 Task: Insert a stacked column chart into the spreadsheet named "Data".
Action: Mouse moved to (170, 257)
Screenshot: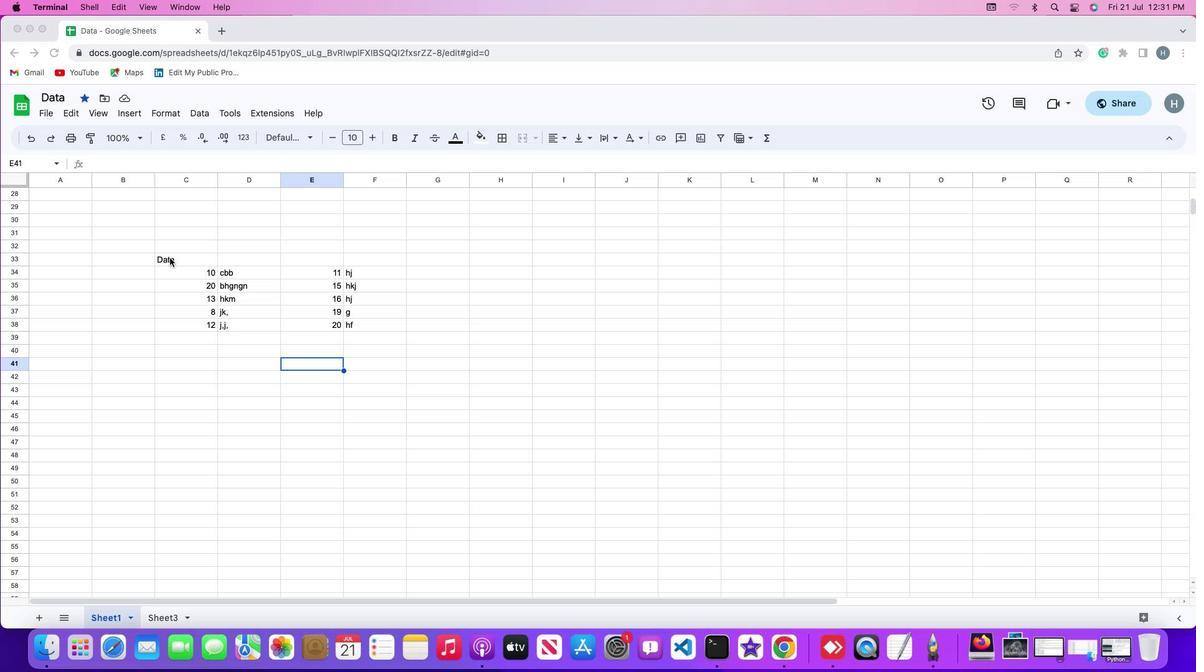 
Action: Mouse pressed left at (170, 257)
Screenshot: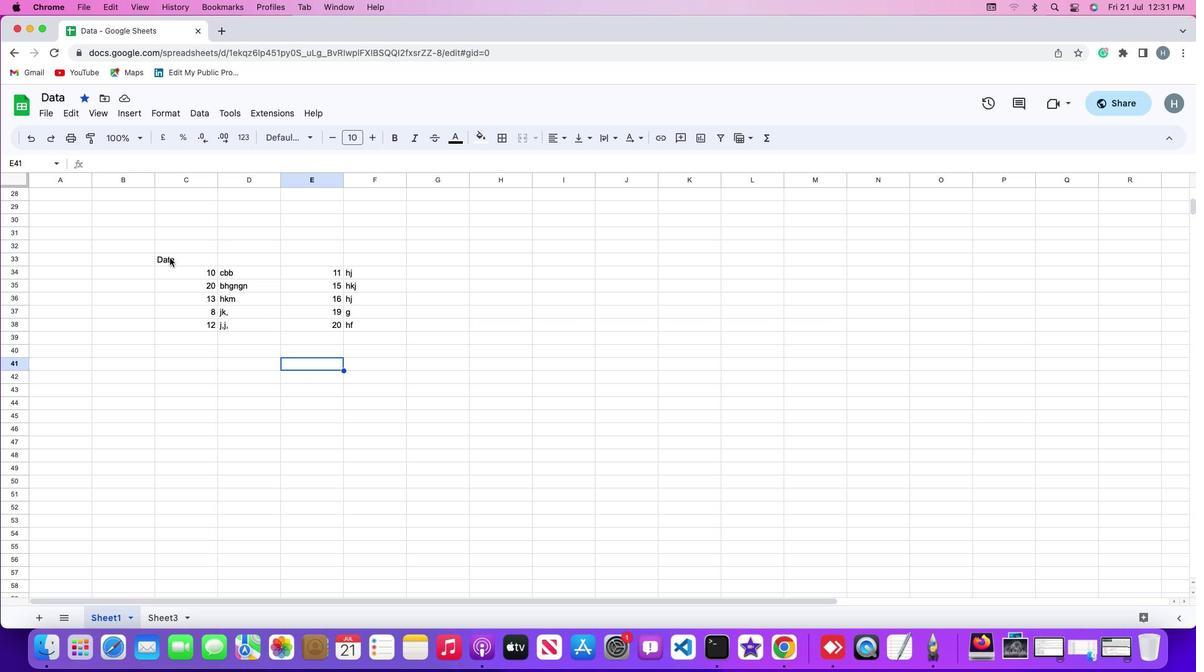 
Action: Mouse pressed left at (170, 257)
Screenshot: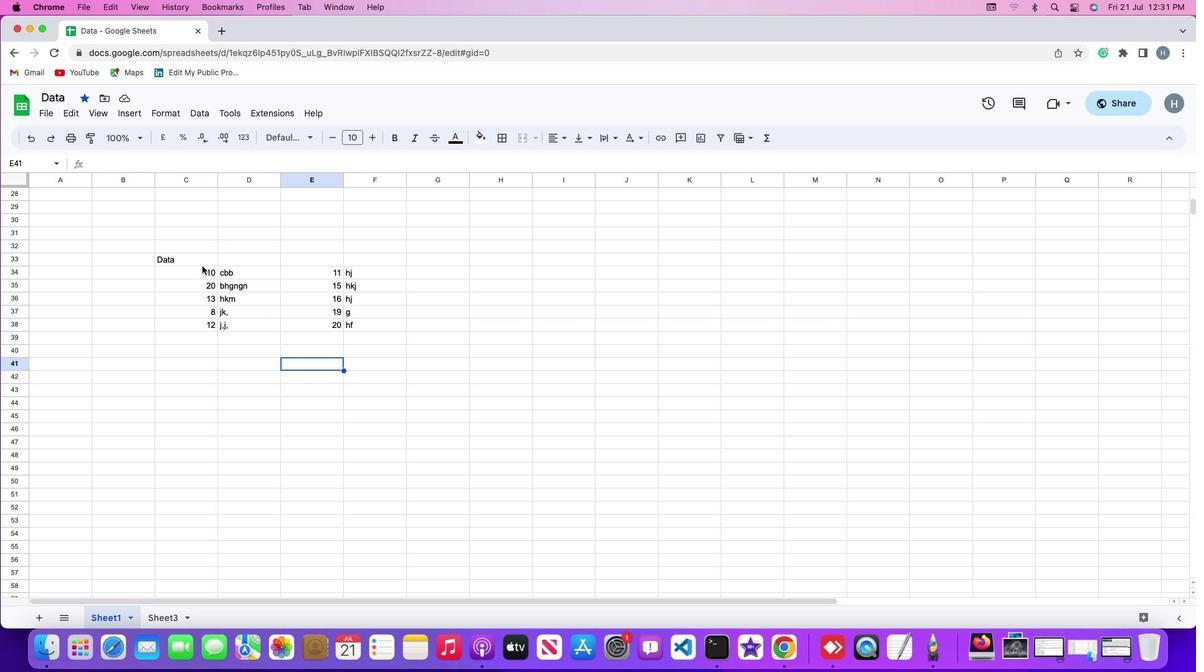 
Action: Mouse moved to (130, 113)
Screenshot: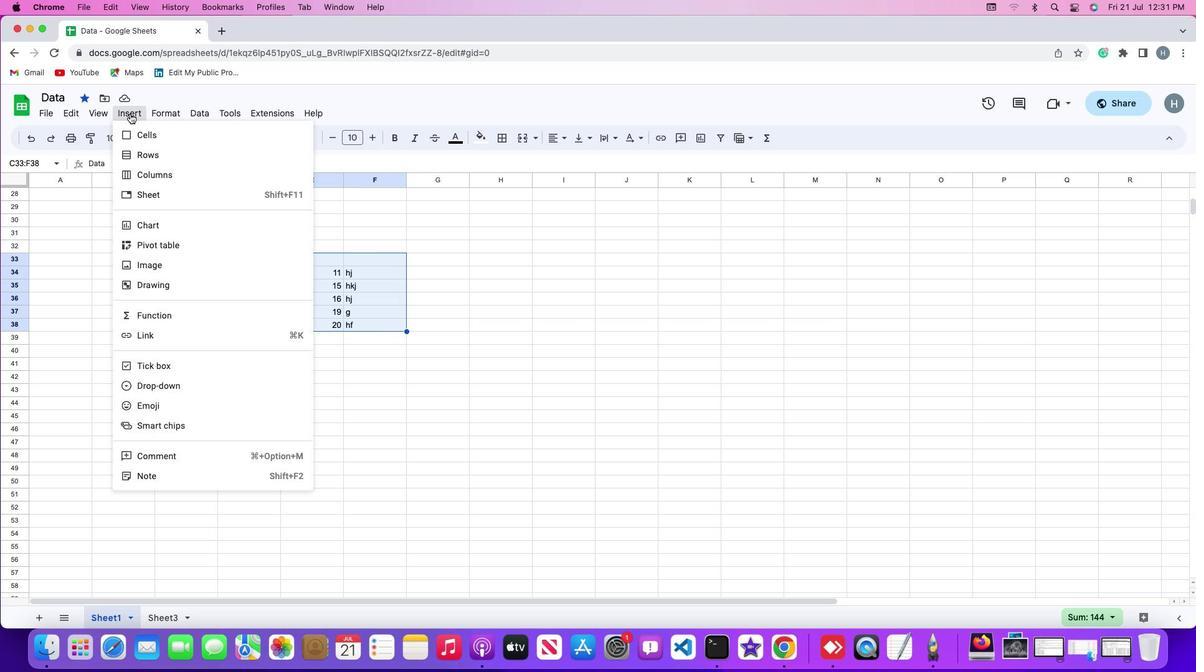 
Action: Mouse pressed left at (130, 113)
Screenshot: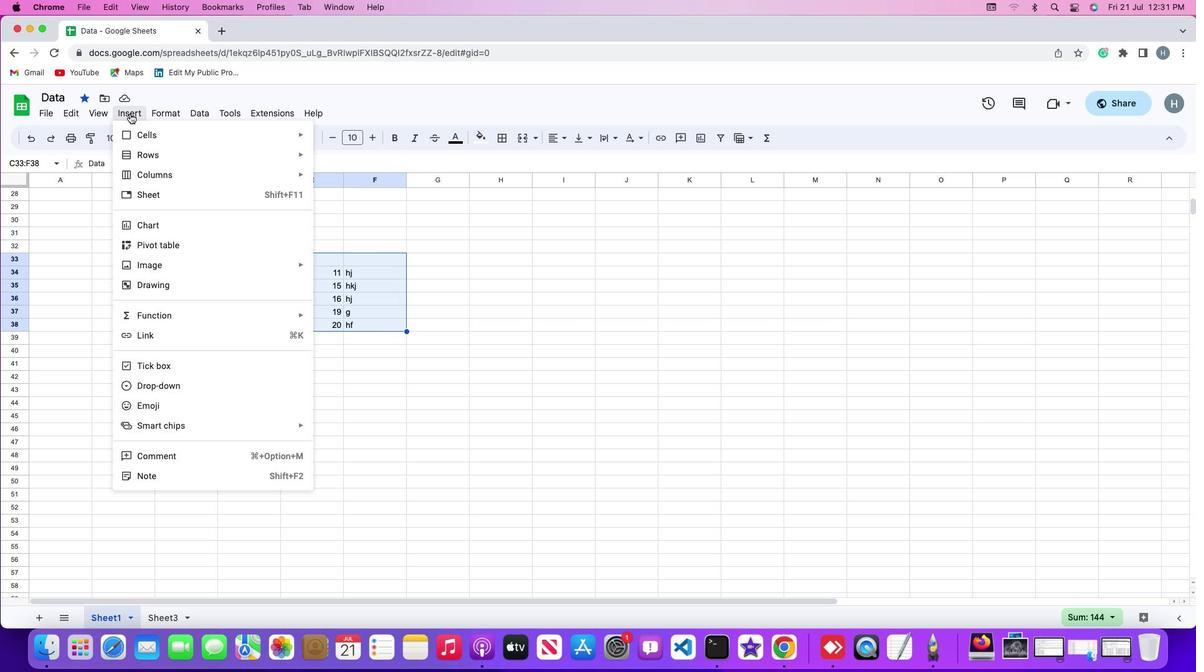 
Action: Mouse moved to (157, 225)
Screenshot: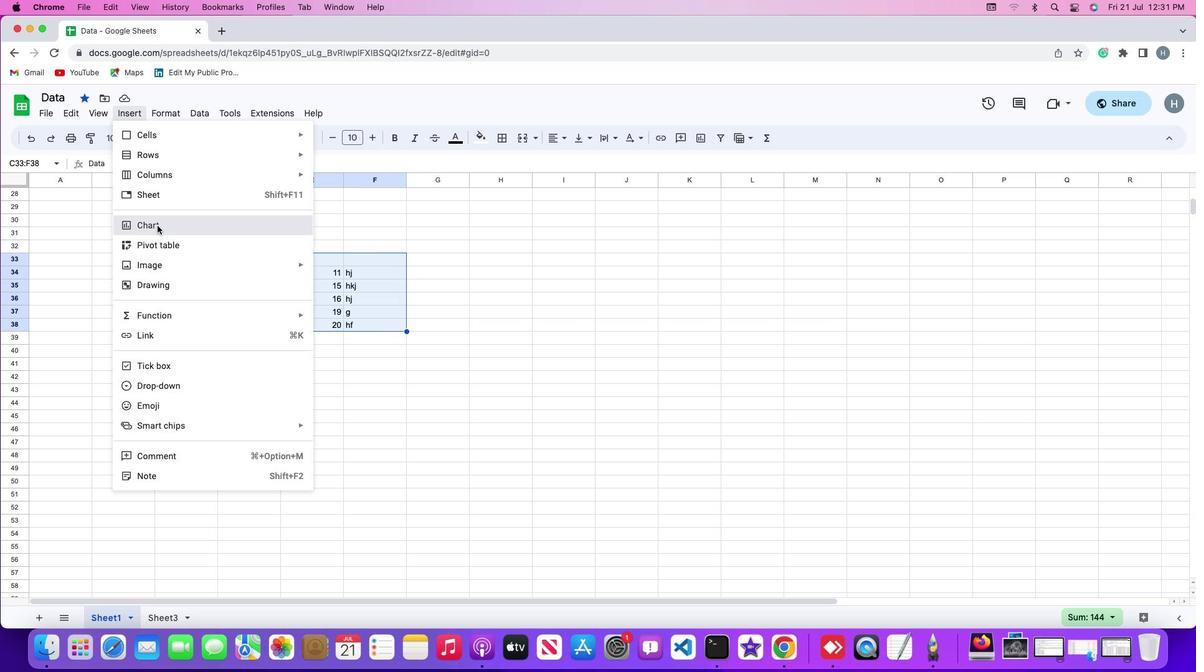 
Action: Mouse pressed left at (157, 225)
Screenshot: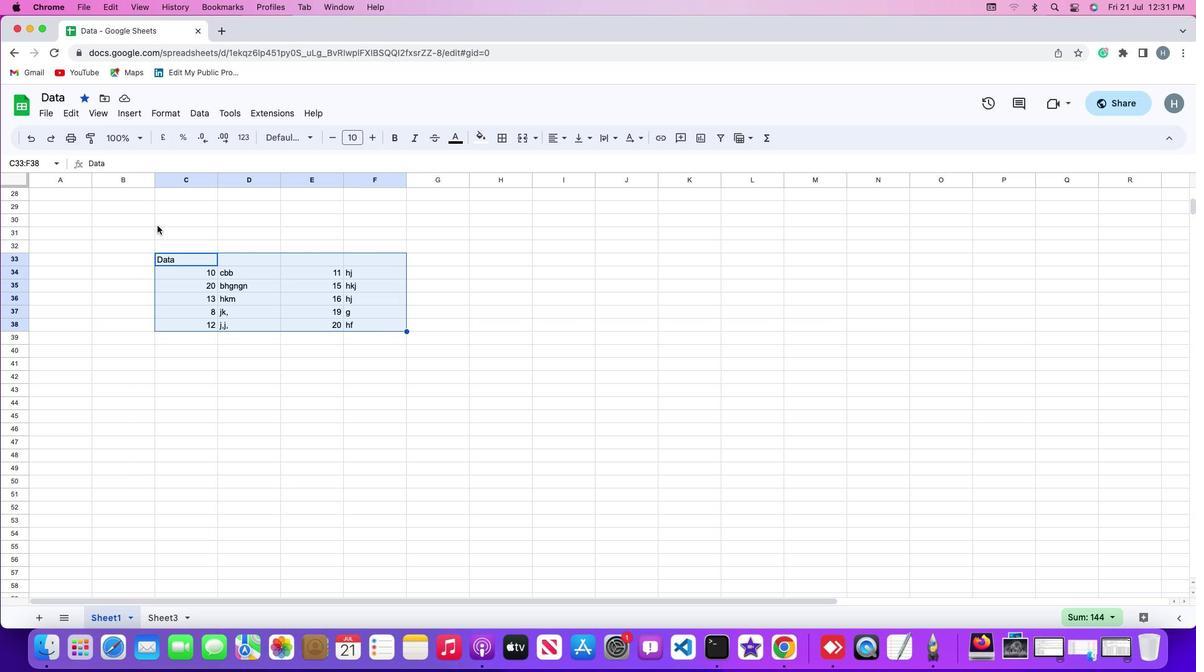 
Action: Mouse moved to (1140, 223)
Screenshot: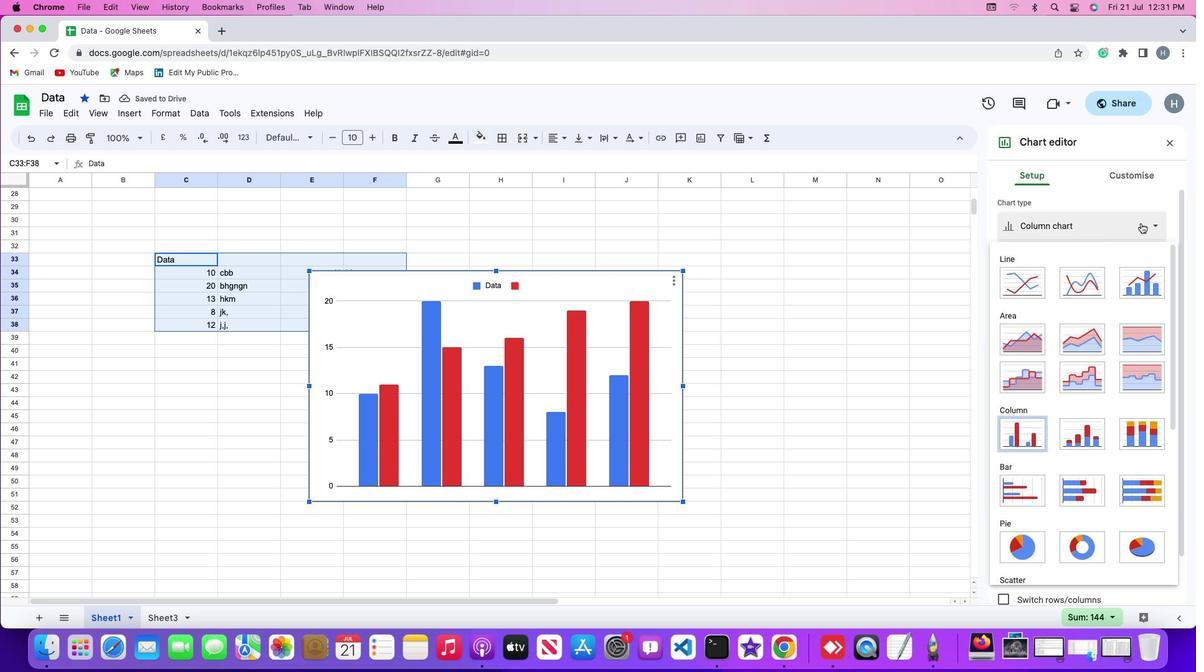 
Action: Mouse pressed left at (1140, 223)
Screenshot: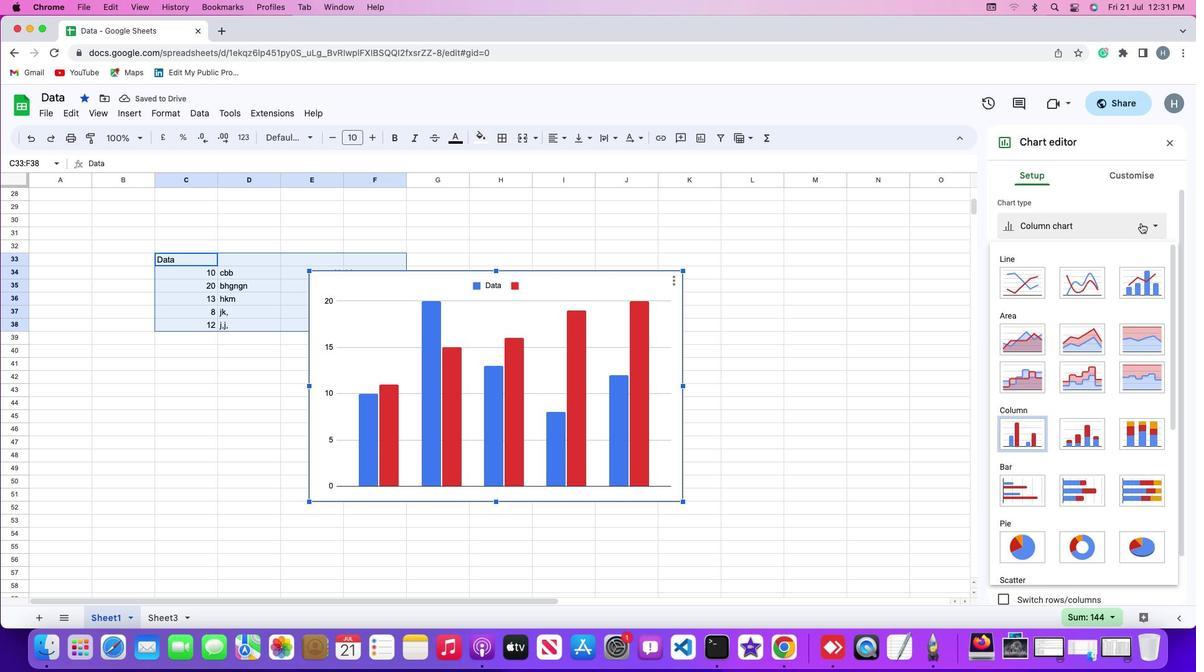 
Action: Mouse moved to (1081, 437)
Screenshot: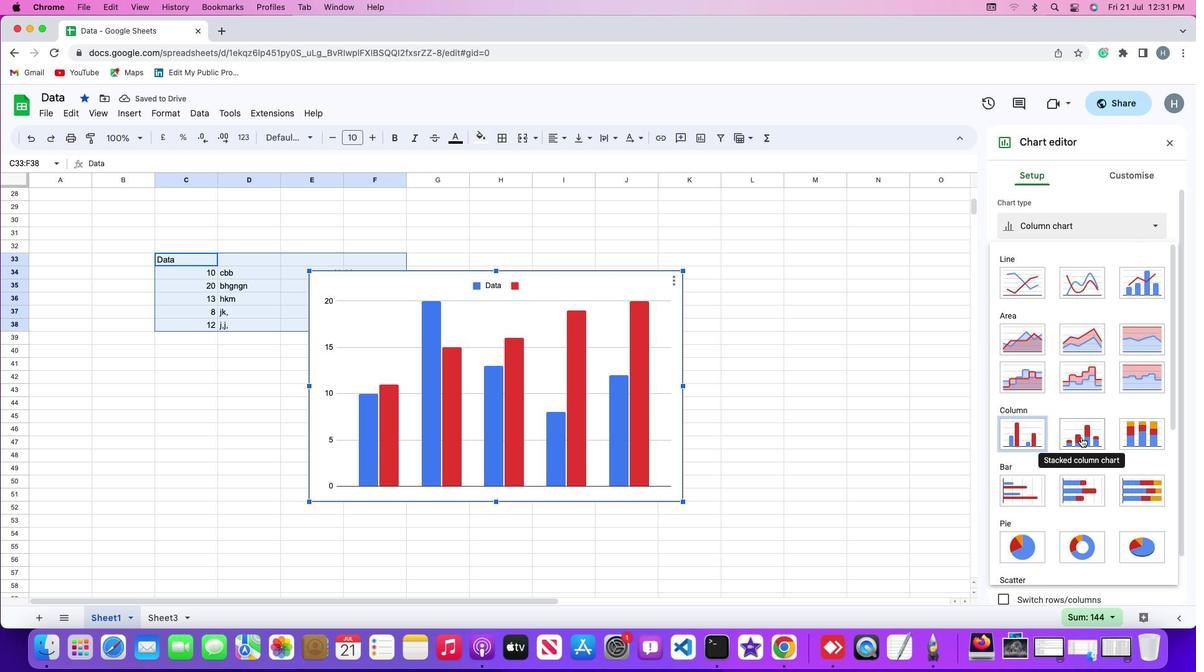 
Action: Mouse pressed left at (1081, 437)
Screenshot: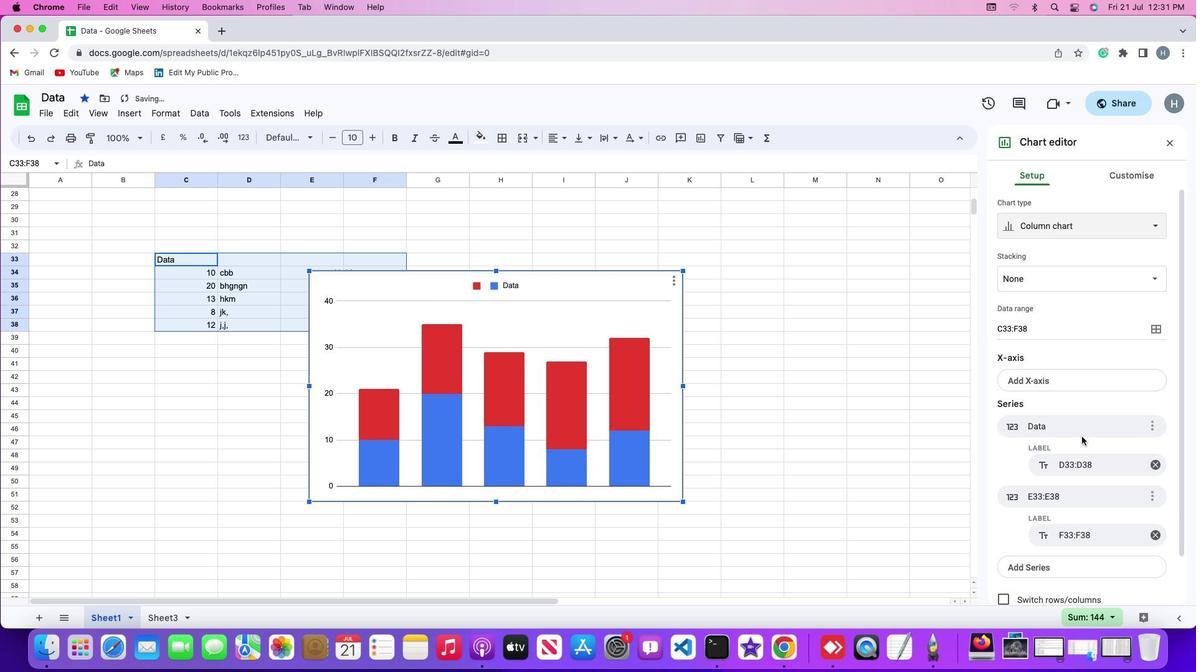 
Action: Mouse moved to (902, 469)
Screenshot: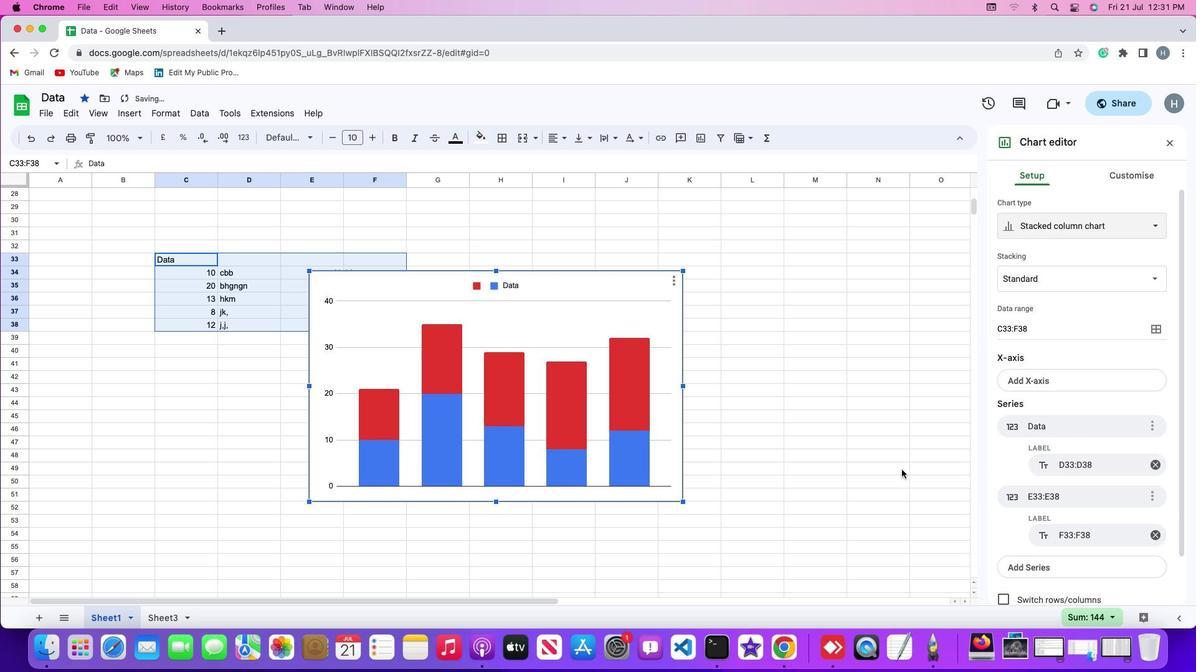 
